 Task: Set Fix Rolling Shutter to High
Action: Mouse moved to (914, 359)
Screenshot: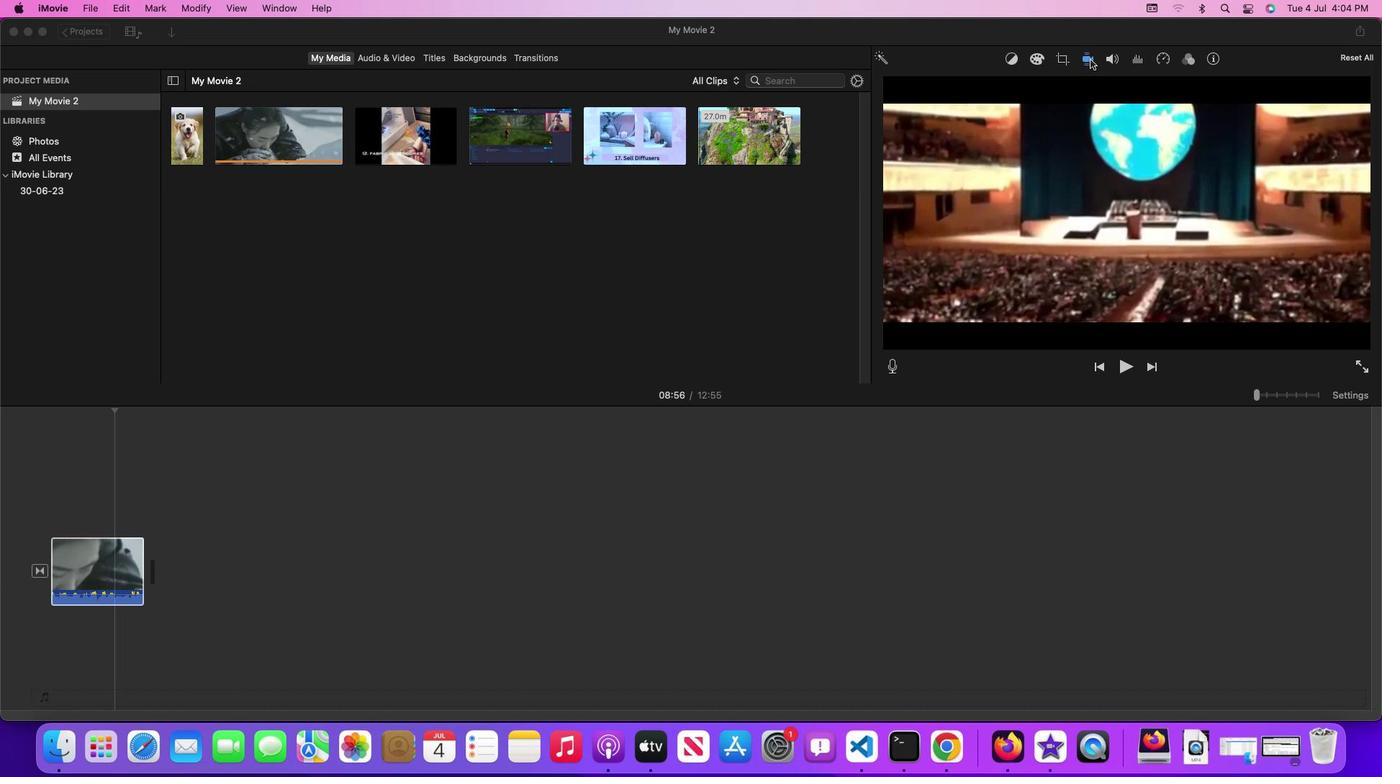 
Action: Mouse pressed left at (914, 359)
Screenshot: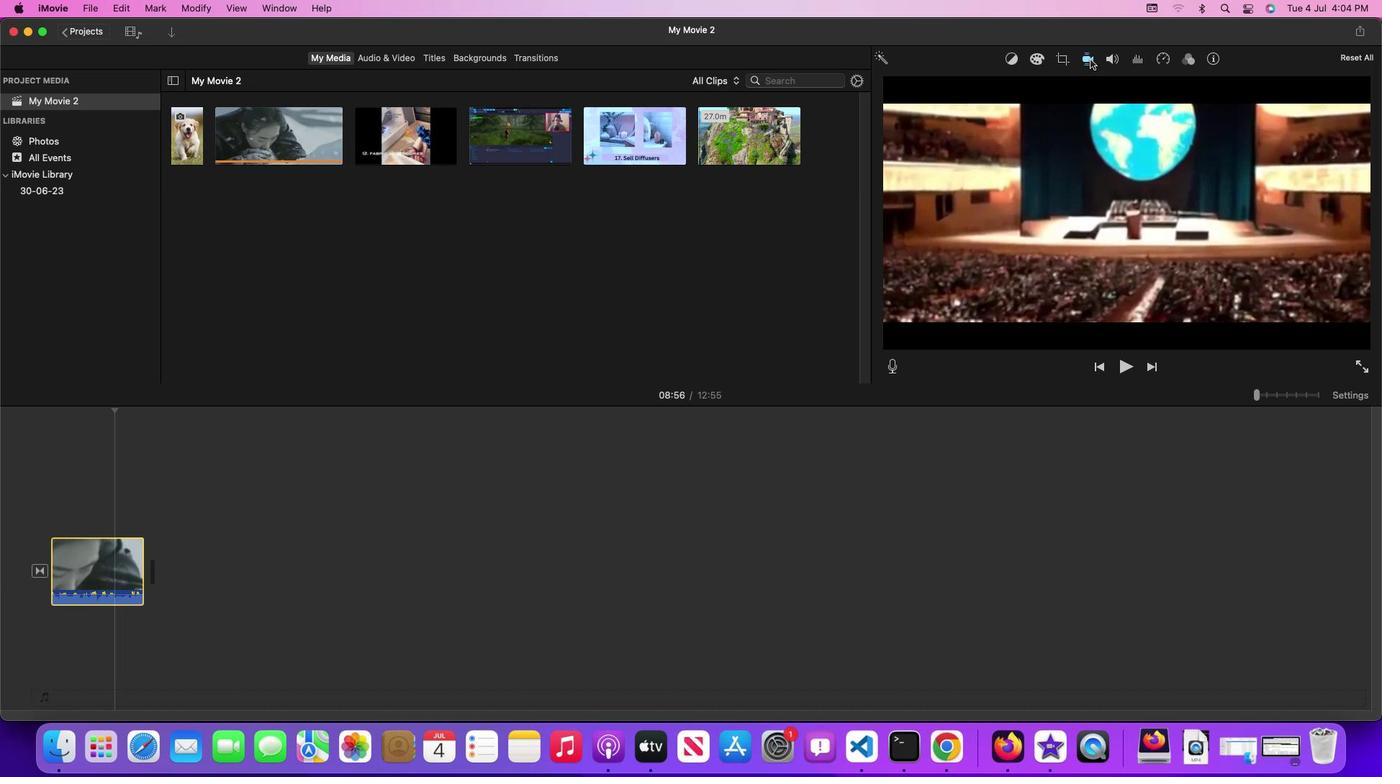 
Action: Mouse moved to (914, 359)
Screenshot: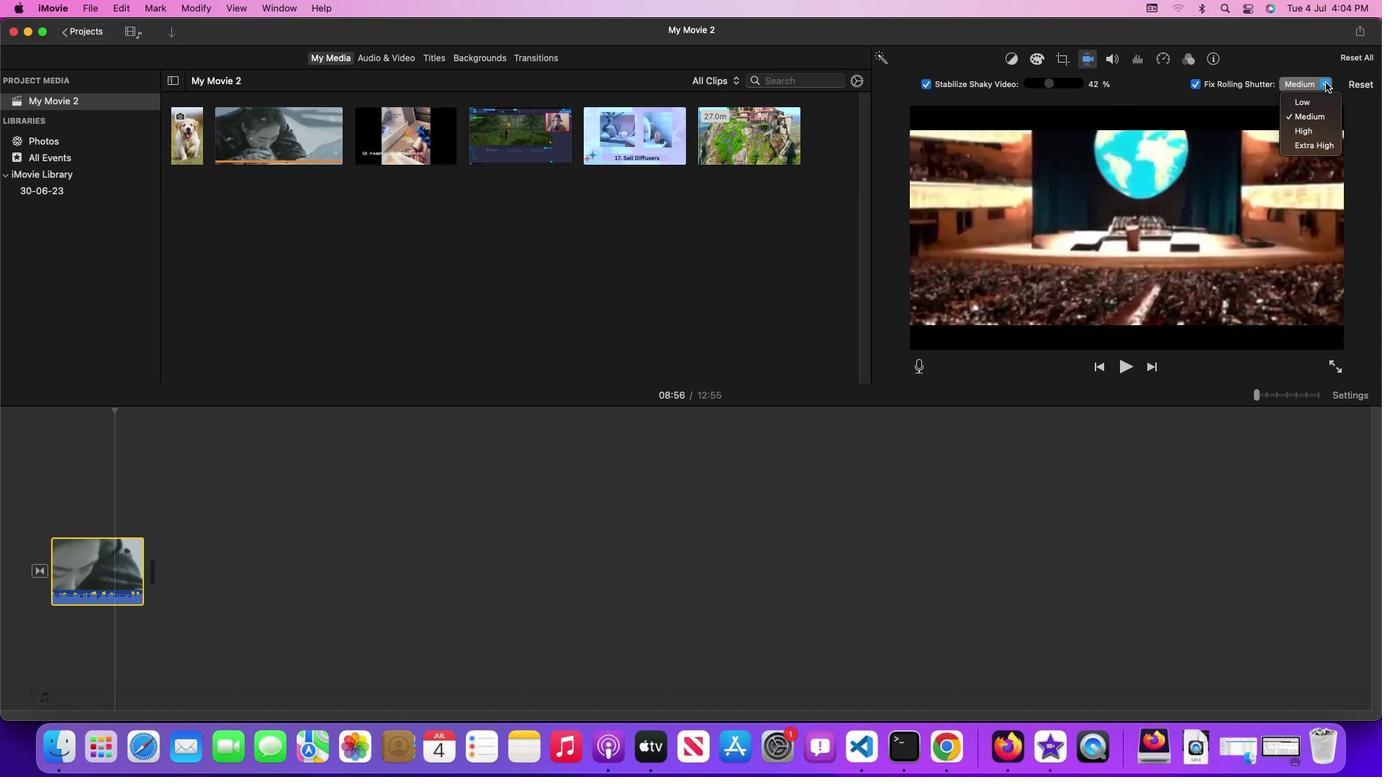 
Action: Mouse pressed left at (914, 359)
Screenshot: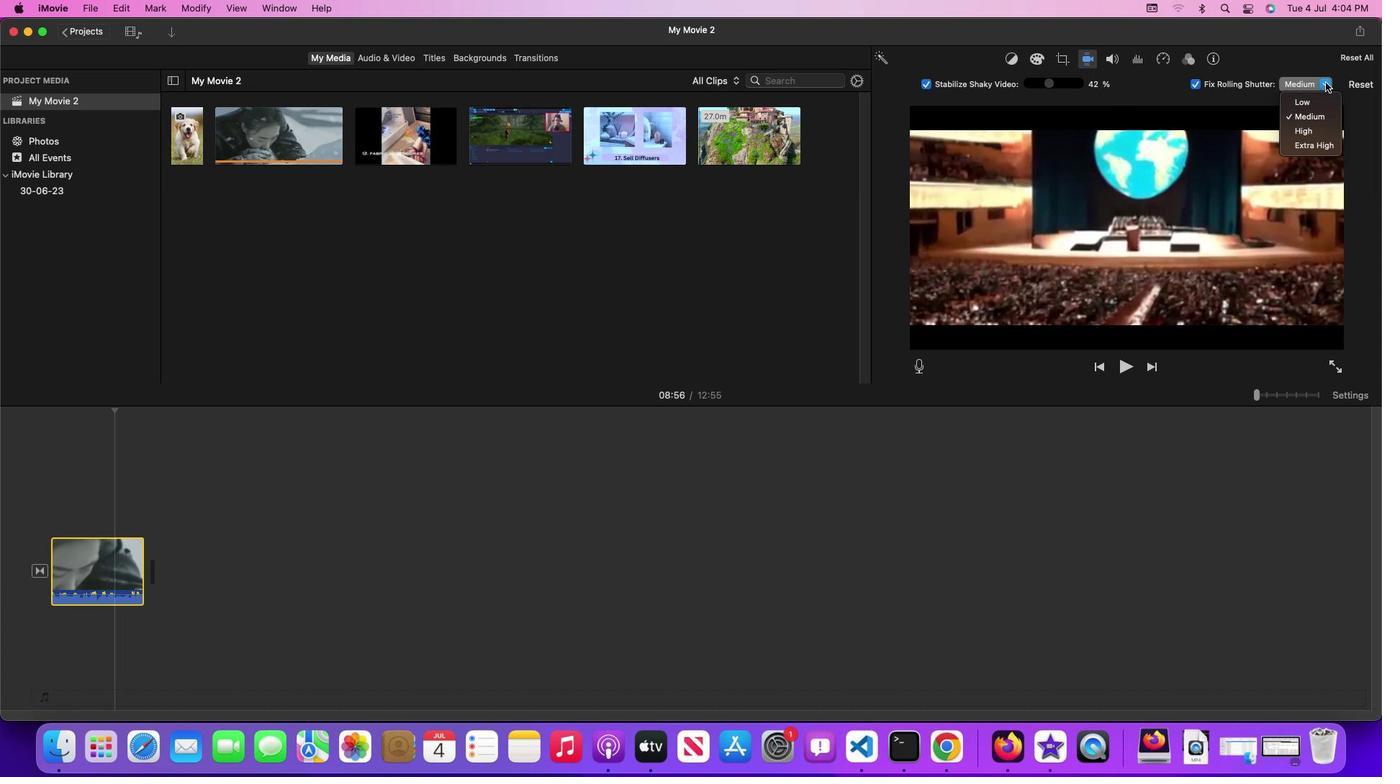 
Action: Mouse moved to (914, 359)
Screenshot: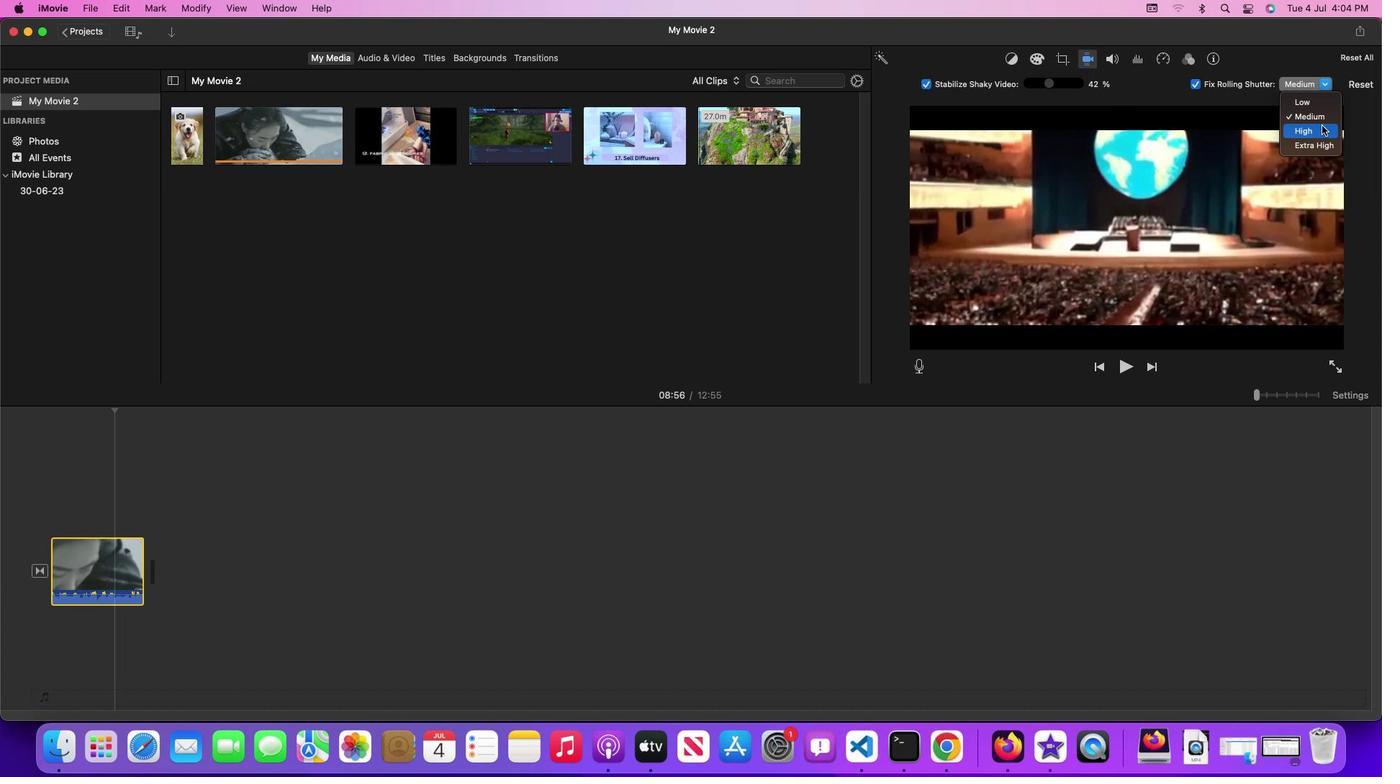 
Action: Mouse pressed left at (914, 359)
Screenshot: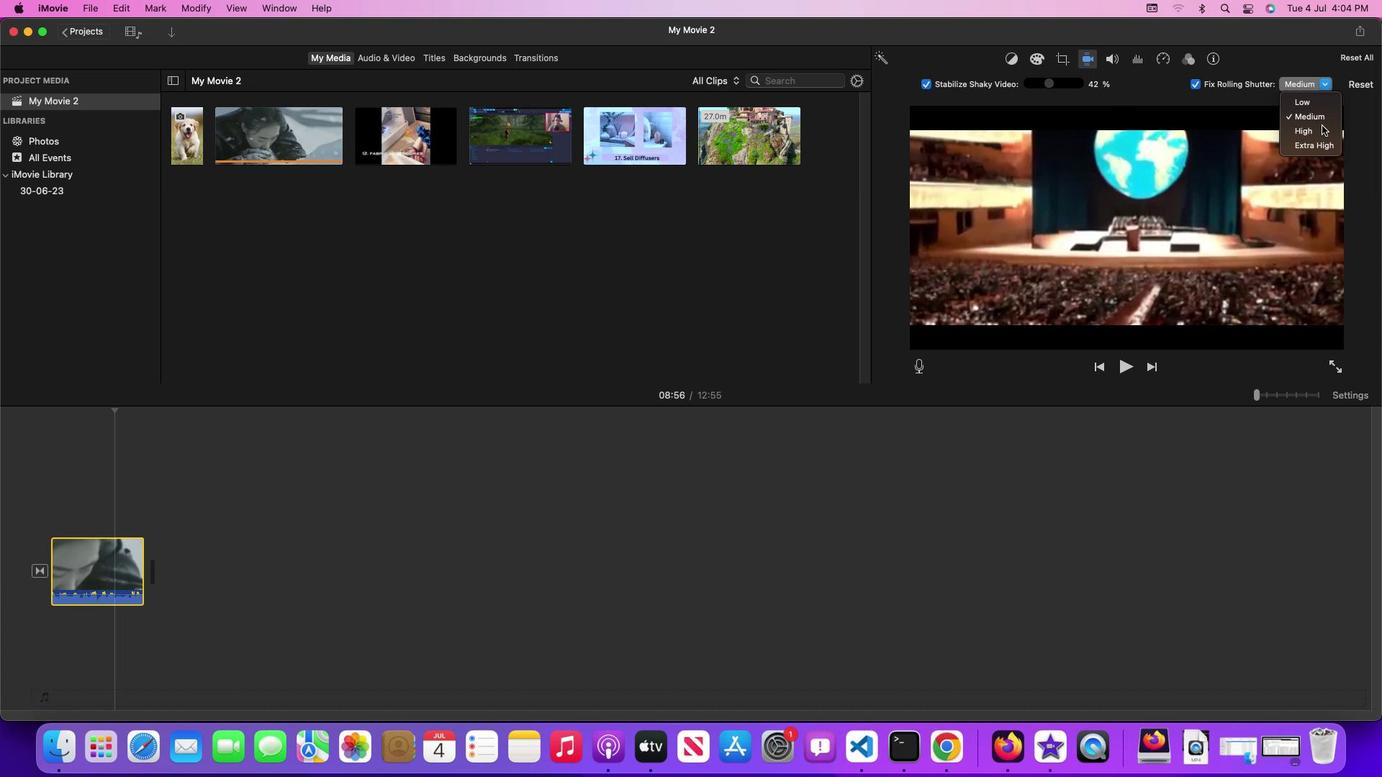 
Action: Mouse moved to (914, 359)
Screenshot: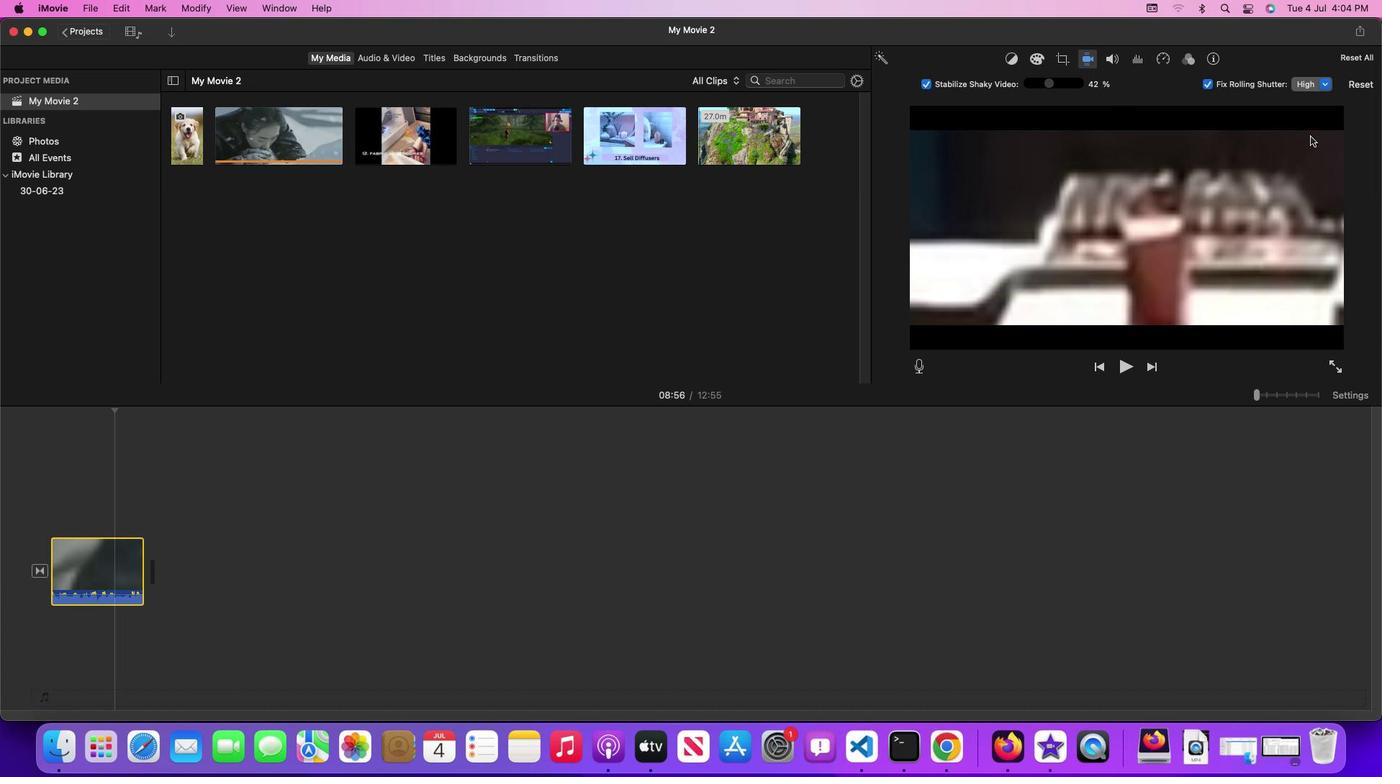 
